 Task: Send an email with the signature Denise Davis with the subject 'Request for a report' and the message 'Please let me know if there are any updates on the status of this project.' from softage.1@softage.net to softage.5@softage.net with an attached document Job_application.pdf and move the email from Sent Items to the folder Patents
Action: Key pressed n
Screenshot: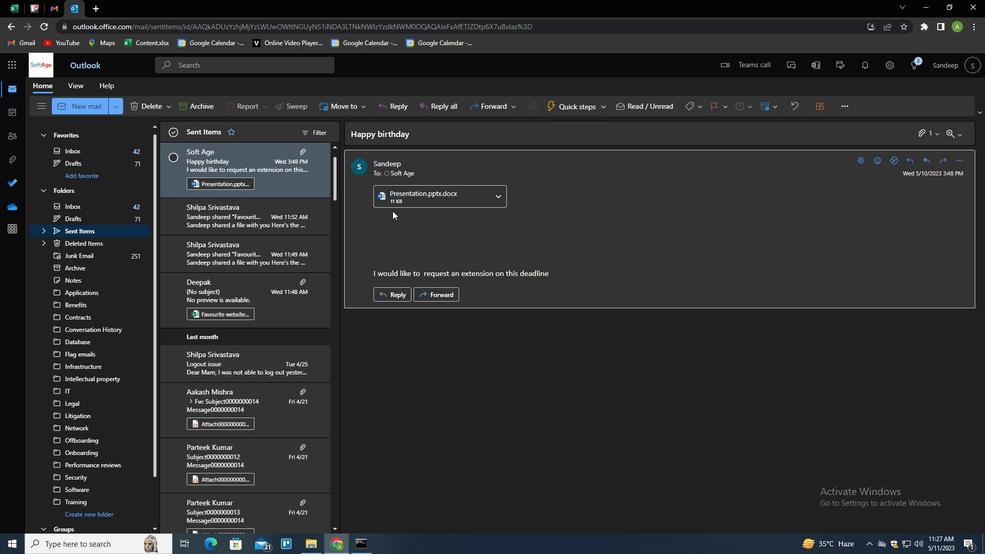 
Action: Mouse moved to (692, 109)
Screenshot: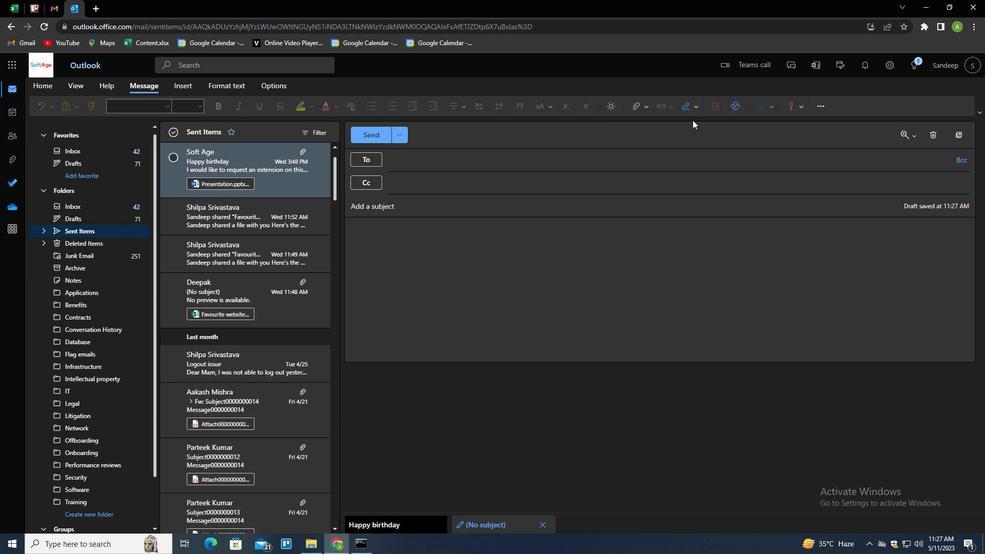 
Action: Mouse pressed left at (692, 109)
Screenshot: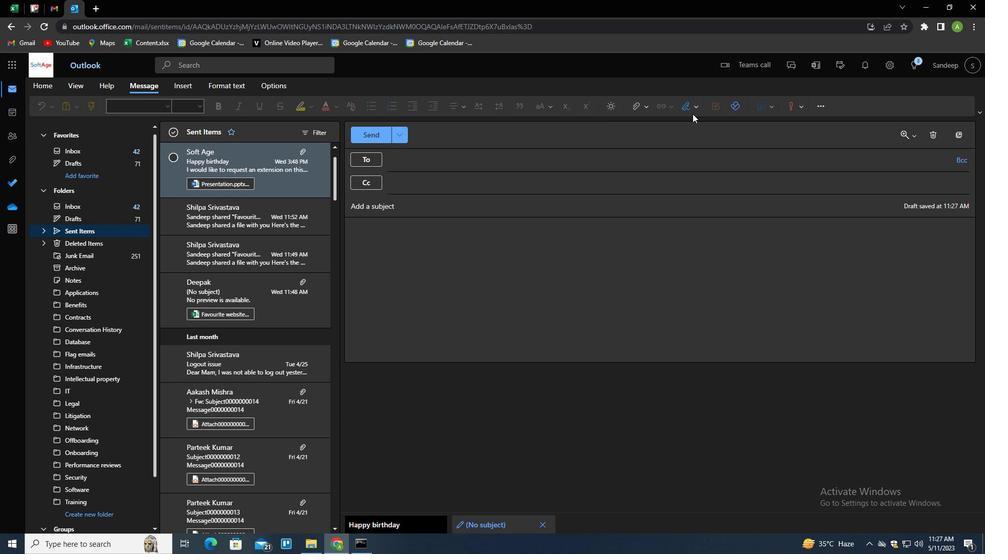 
Action: Mouse moved to (676, 147)
Screenshot: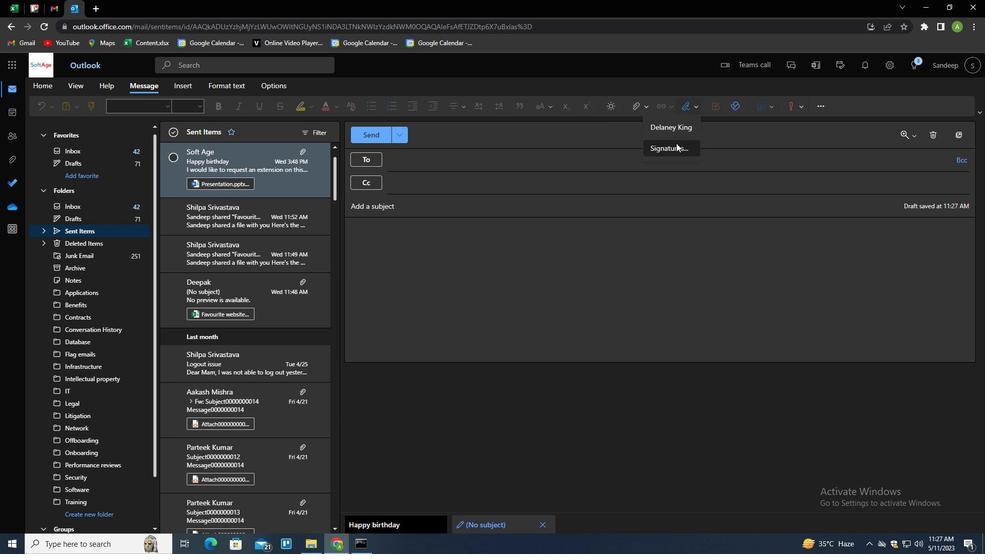 
Action: Mouse pressed left at (676, 147)
Screenshot: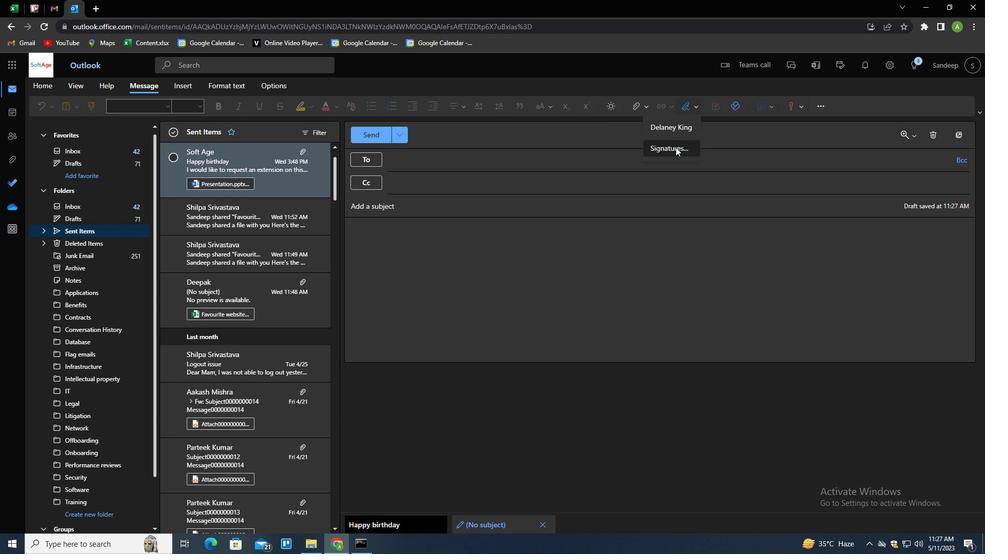 
Action: Mouse moved to (693, 185)
Screenshot: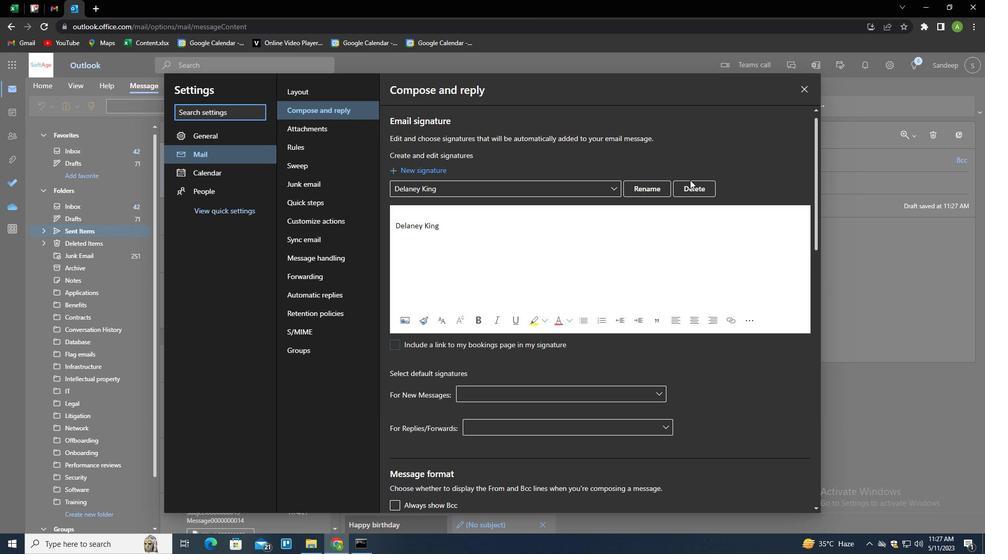 
Action: Mouse pressed left at (693, 185)
Screenshot: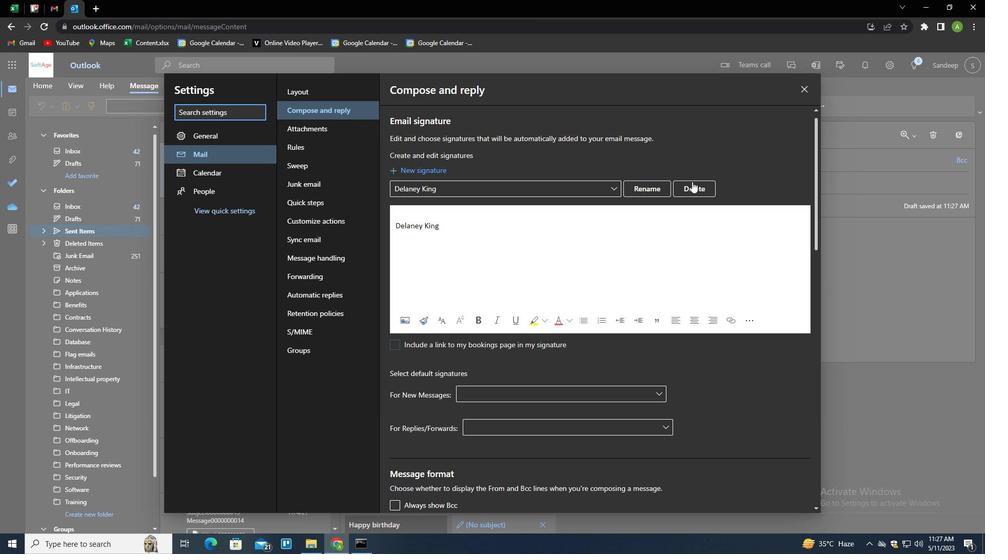 
Action: Mouse pressed left at (693, 185)
Screenshot: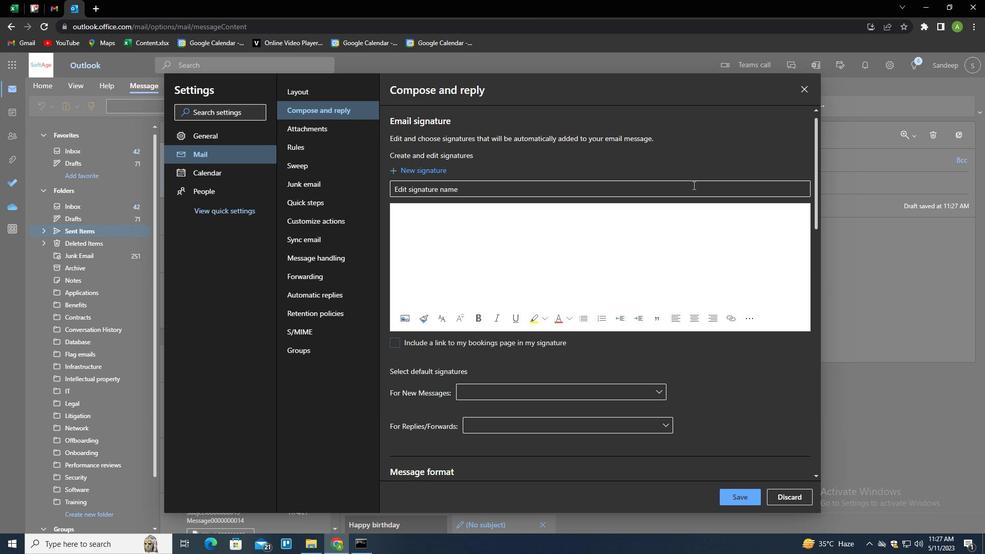 
Action: Key pressed <Key.shift>DENISE<Key.space><Key.shift>DAVIS<Key.tab><Key.shift_r><Key.shift>DENISE<Key.space><Key.shift>DAVIS
Screenshot: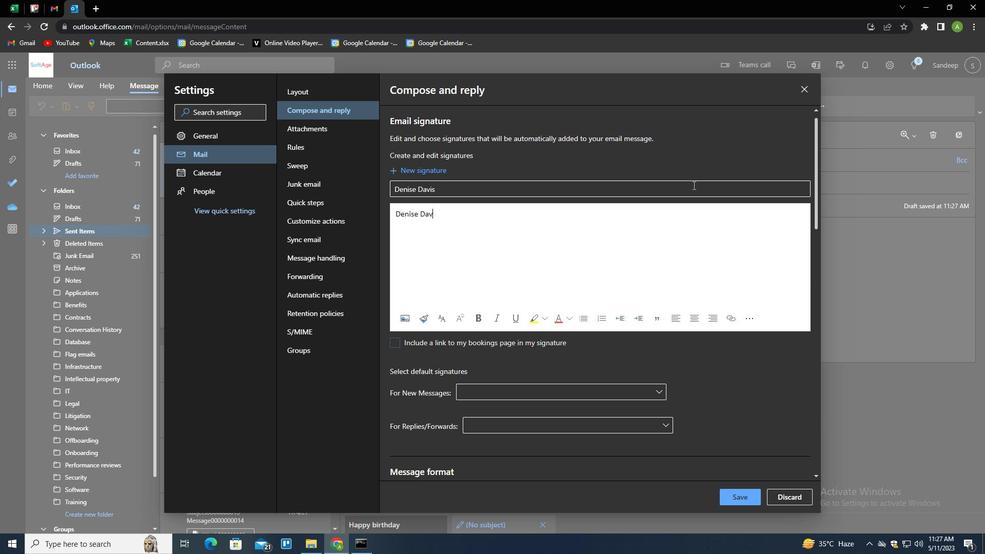 
Action: Mouse moved to (739, 494)
Screenshot: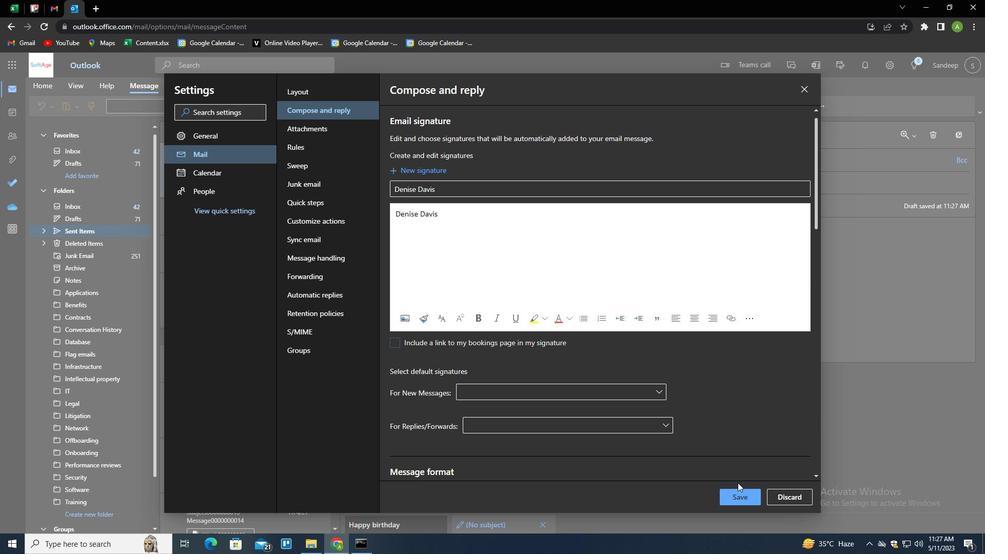 
Action: Mouse pressed left at (739, 494)
Screenshot: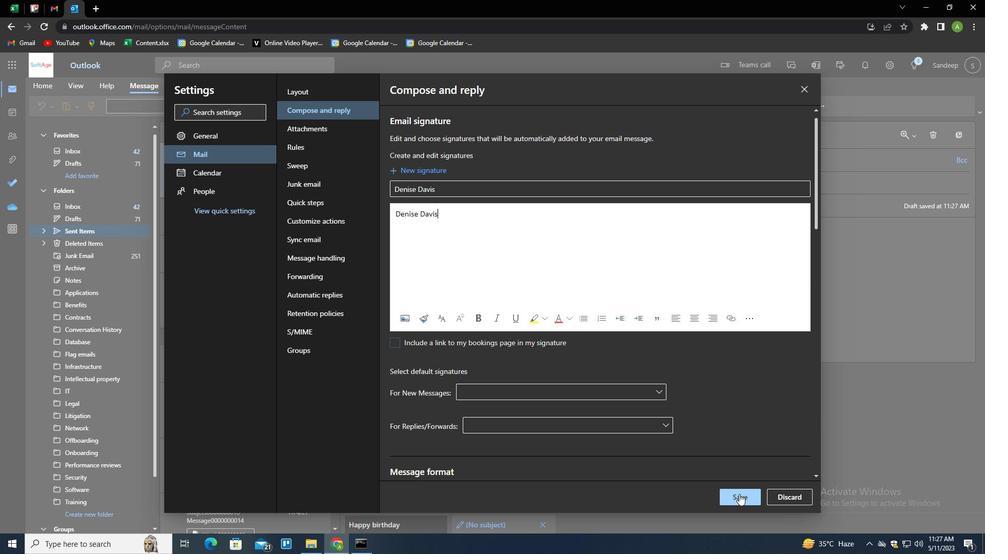 
Action: Mouse moved to (854, 340)
Screenshot: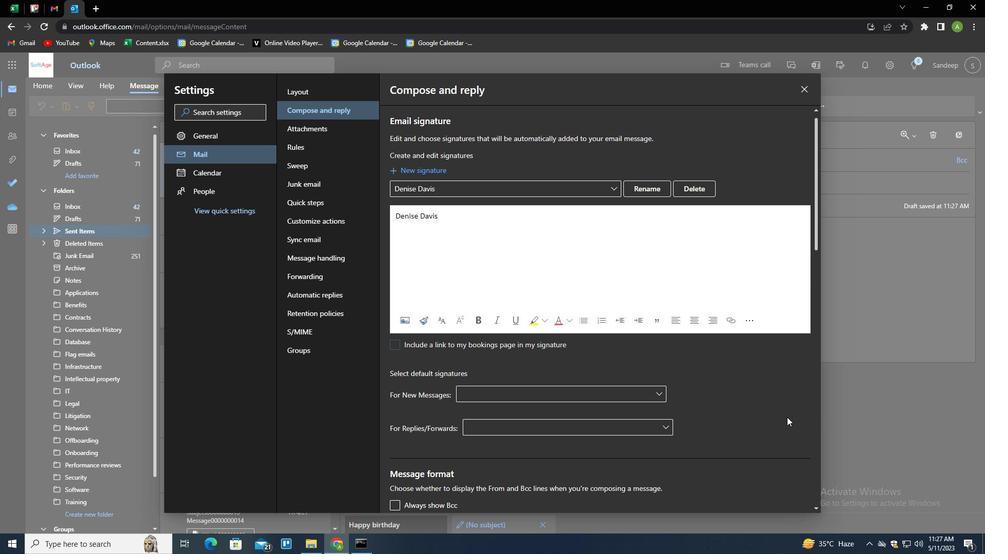 
Action: Mouse pressed left at (854, 340)
Screenshot: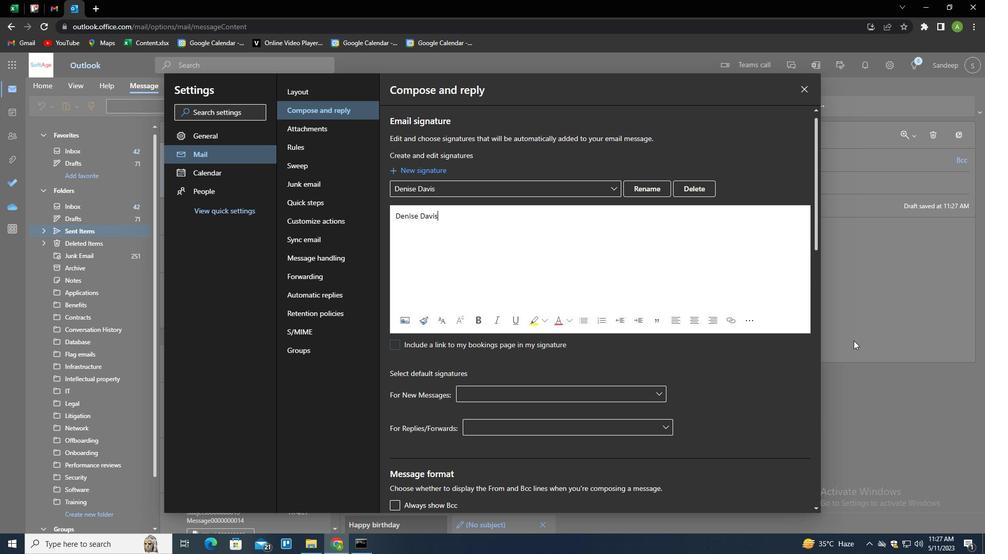 
Action: Mouse moved to (691, 110)
Screenshot: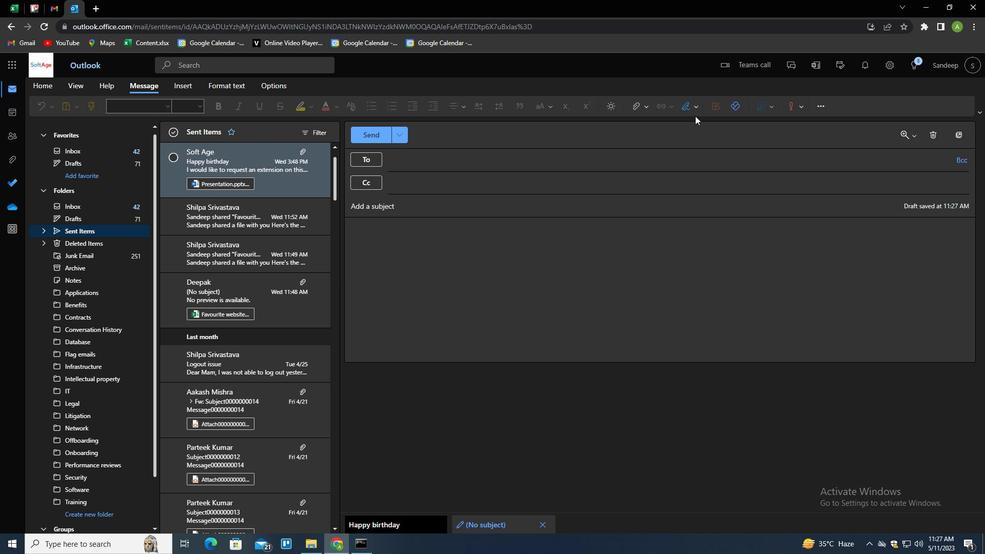
Action: Mouse pressed left at (691, 110)
Screenshot: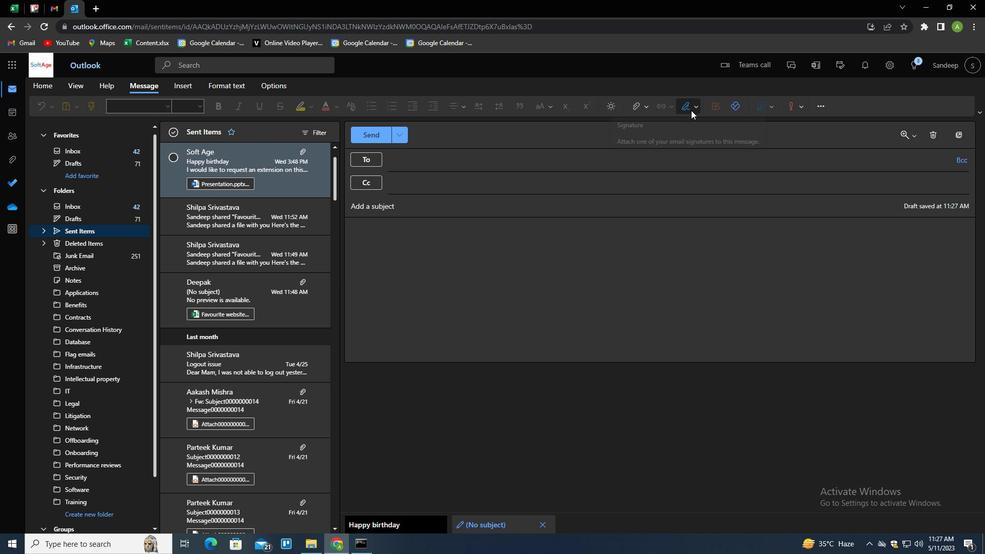 
Action: Mouse moved to (688, 125)
Screenshot: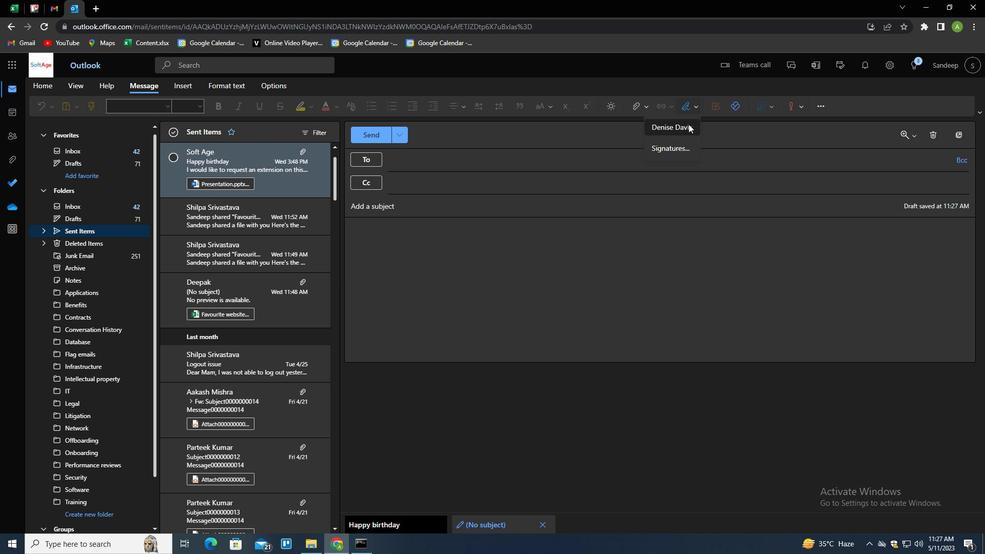 
Action: Mouse pressed left at (688, 125)
Screenshot: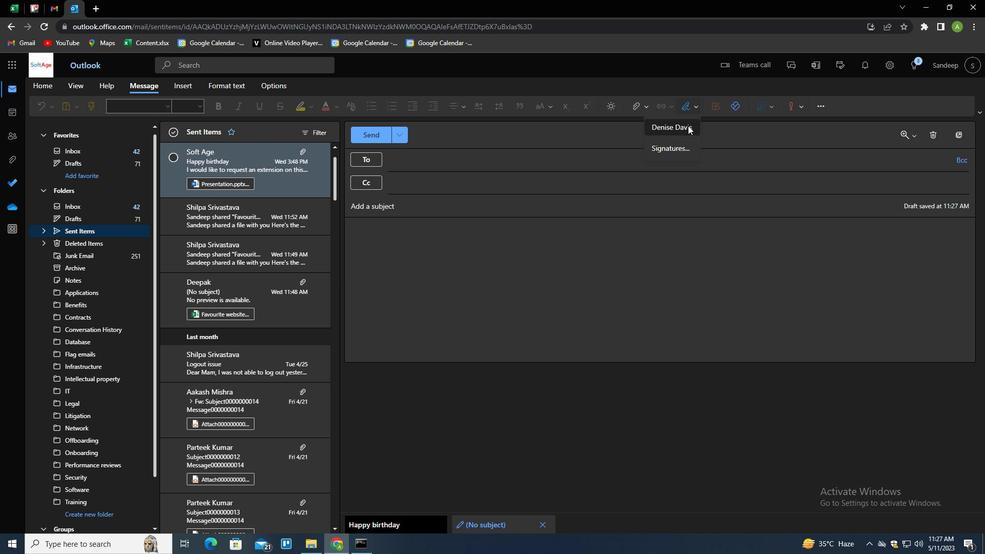
Action: Mouse moved to (508, 206)
Screenshot: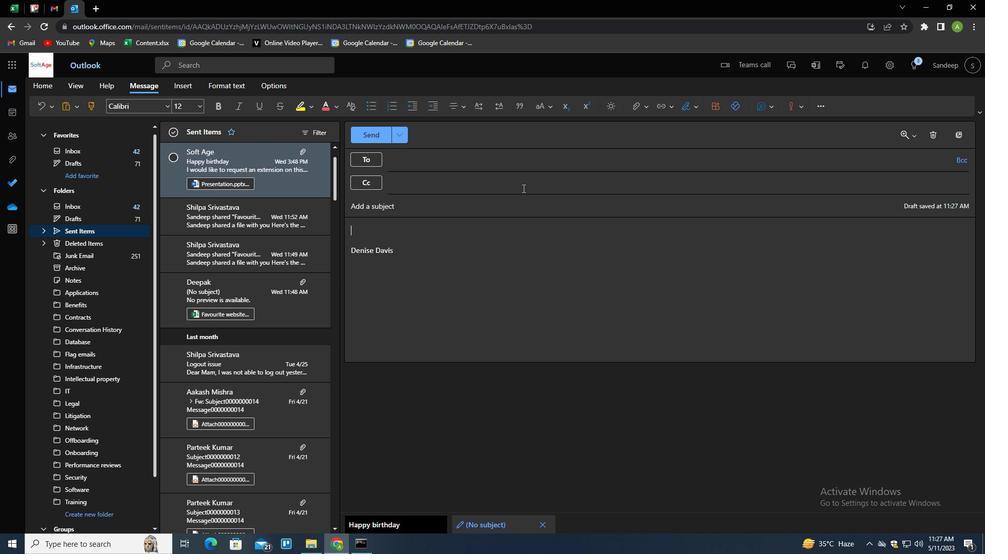 
Action: Mouse pressed left at (508, 206)
Screenshot: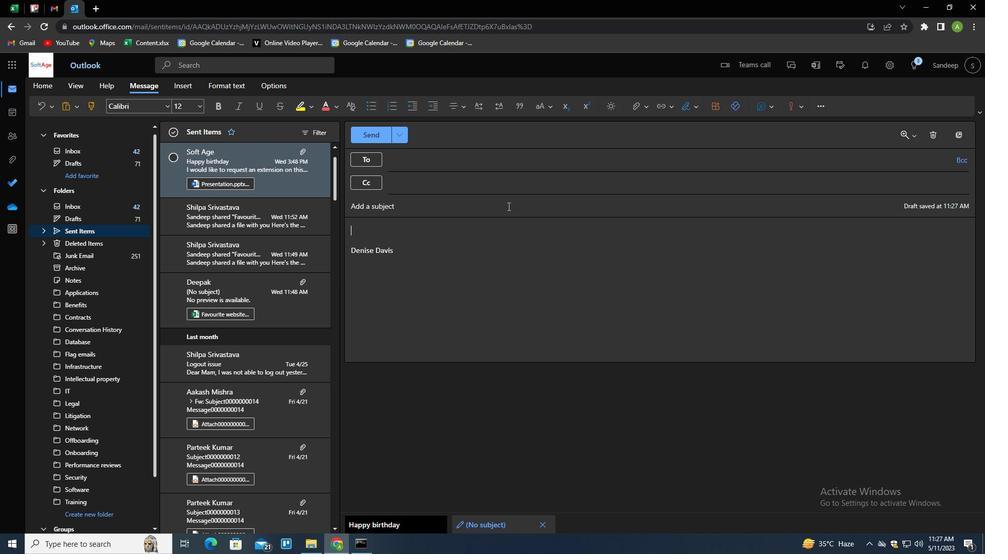 
Action: Key pressed <Key.shift><Key.shift><Key.shift><Key.shift><Key.shift><Key.shift><Key.shift><Key.shift><Key.shift><Key.shift><Key.shift>REQUEST<Key.space>FOR<Key.space>A<Key.space>REPORT
Screenshot: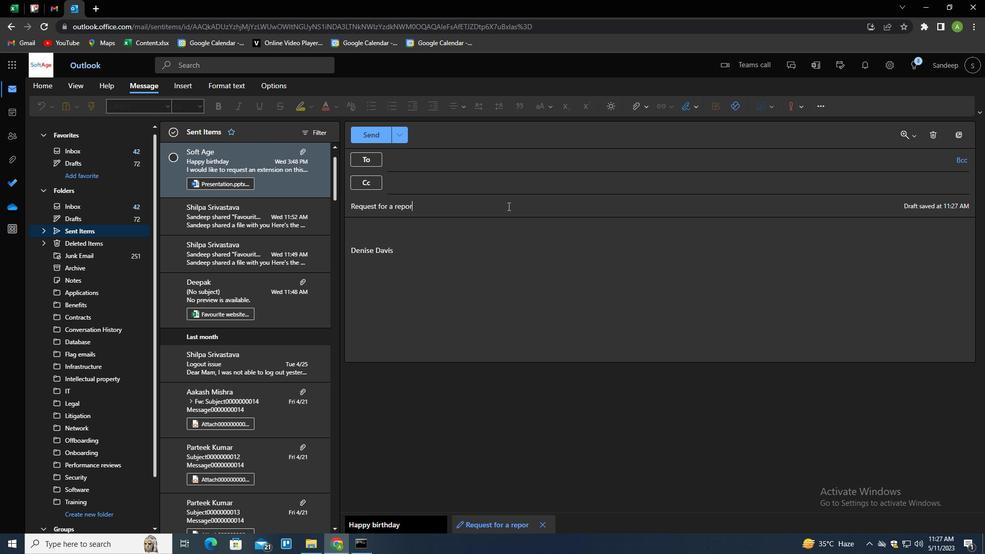 
Action: Mouse moved to (477, 251)
Screenshot: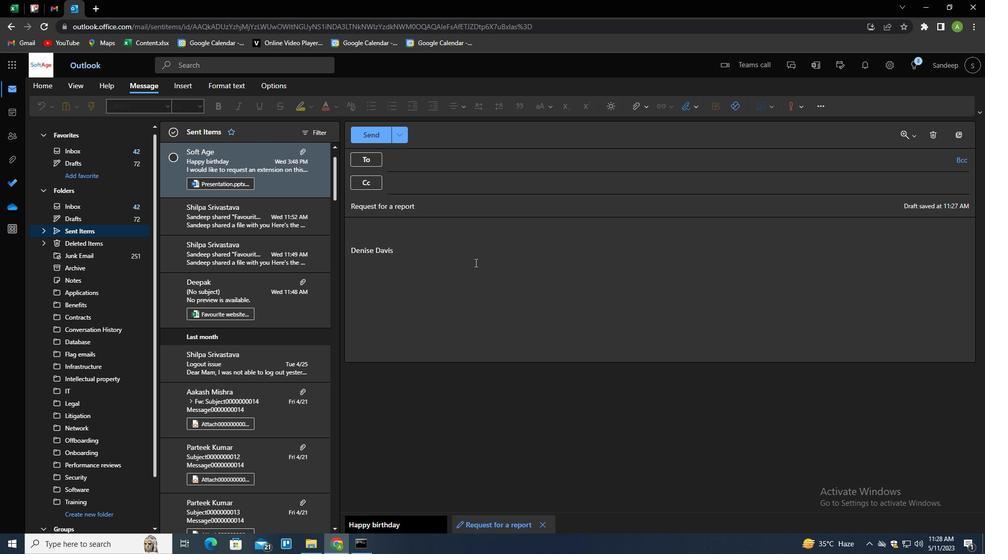 
Action: Mouse pressed left at (477, 251)
Screenshot: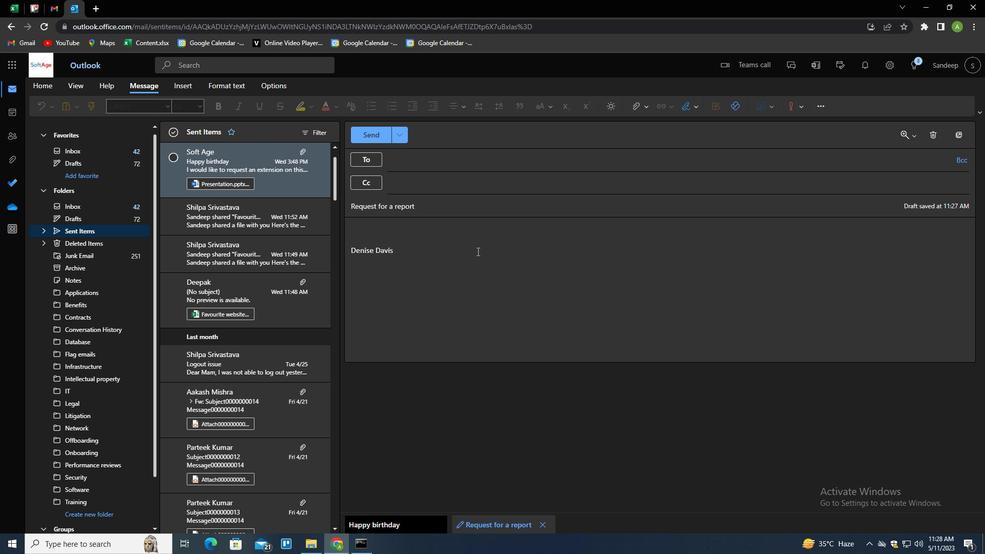 
Action: Key pressed <Key.shift_r><Key.enter><Key.shift>PLEASE<Key.space>LET<Key.space>ME<Key.space>KNOW<Key.space>IT<Key.space>TH<Key.backspace><Key.backspace><Key.backspace><Key.backspace>R<Key.space><Key.backspace><Key.backspace>F<Key.space>THER<Key.space><Key.backspace>E<Key.space>ARE<Key.space>ANY<Key.space>UPDATED<Key.space>ON<Key.space>THE<Key.space>STAS<Key.backspace>TUS<Key.space>OF<Key.space>THIS<Key.space>PROJECT.
Screenshot: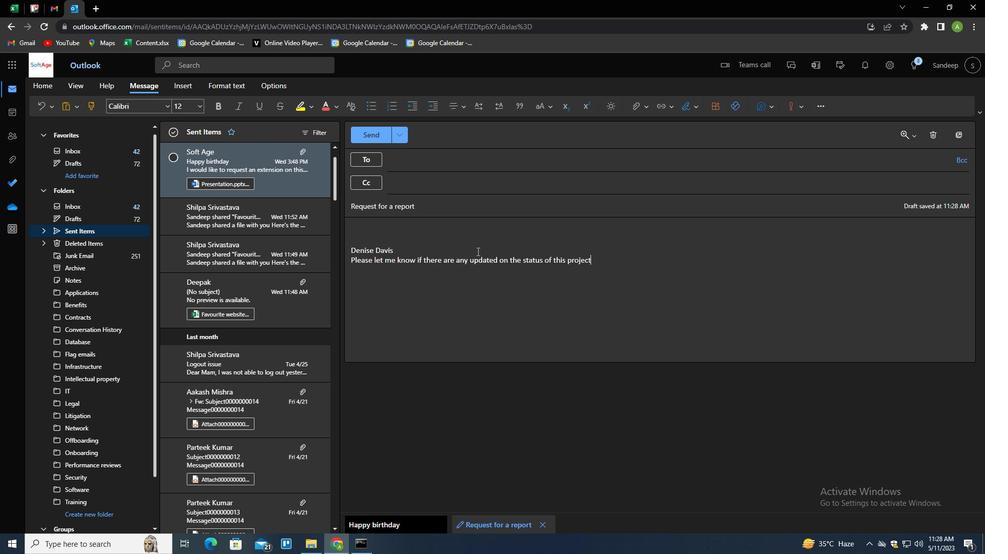 
Action: Mouse moved to (457, 163)
Screenshot: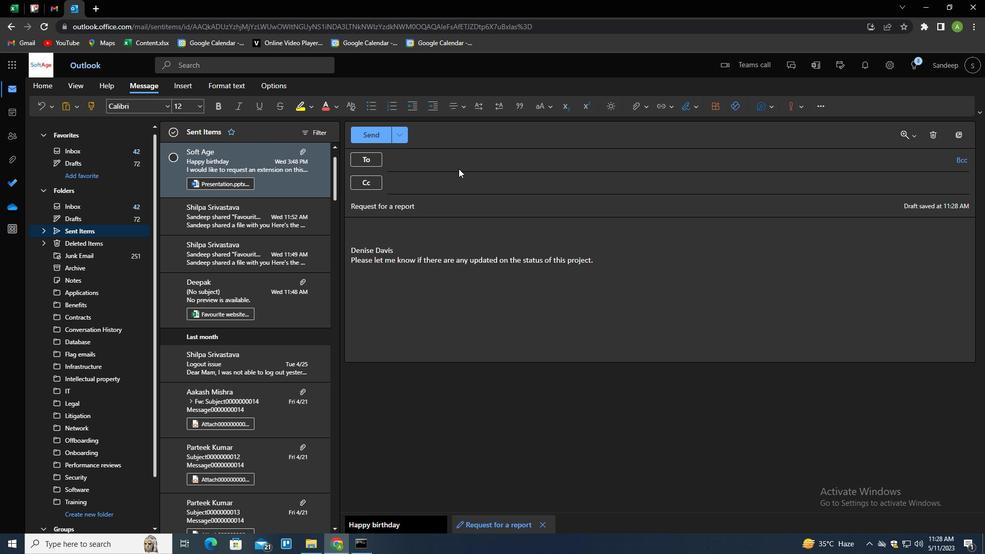 
Action: Mouse pressed left at (457, 163)
Screenshot: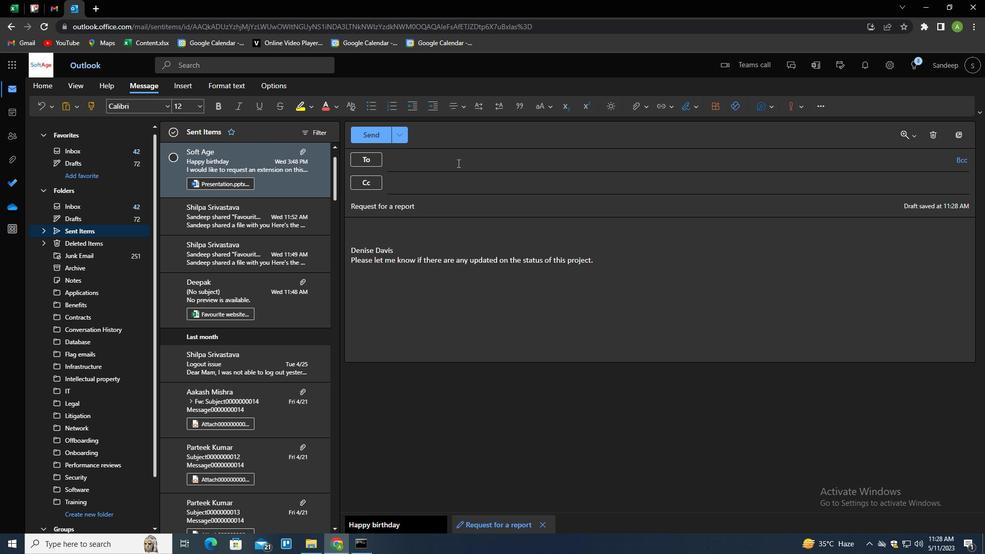 
Action: Key pressed SOFTAGE.5<Key.shift>@SOFTAGE.NET<Key.enter>
Screenshot: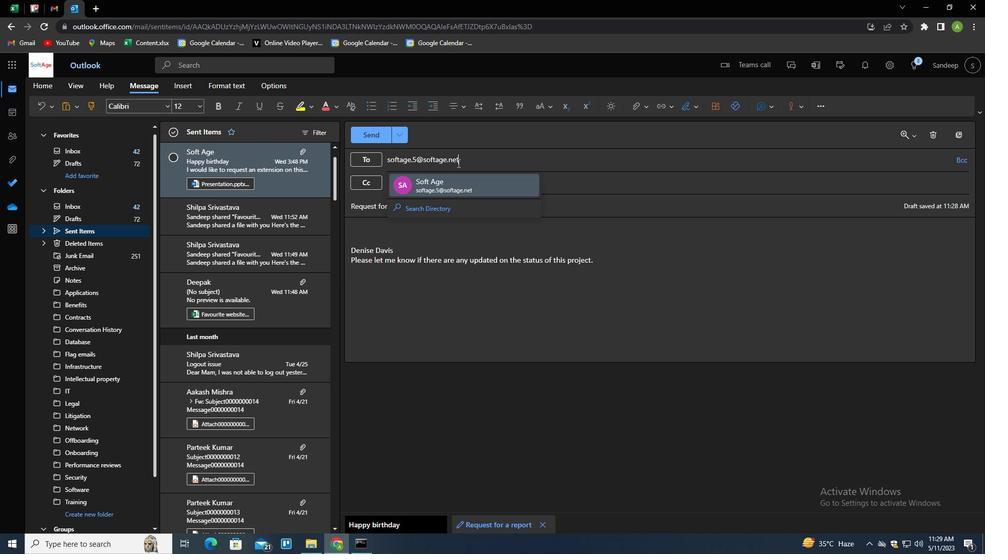 
Action: Mouse moved to (641, 108)
Screenshot: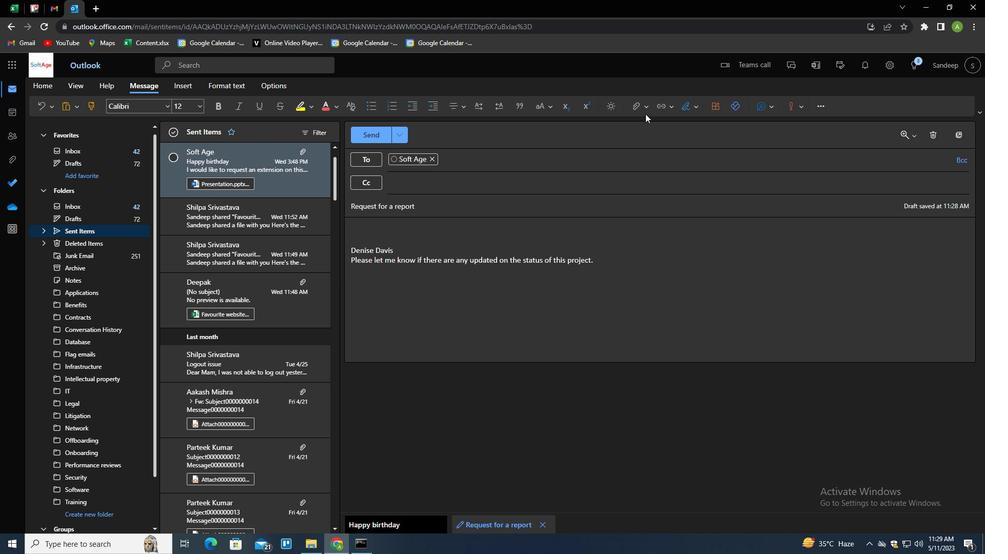 
Action: Mouse pressed left at (641, 108)
Screenshot: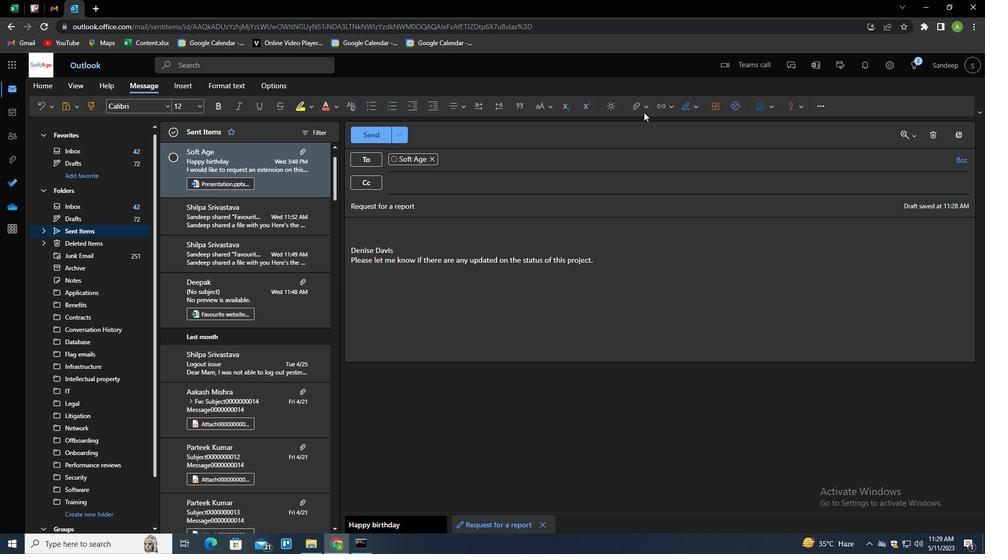 
Action: Mouse moved to (605, 129)
Screenshot: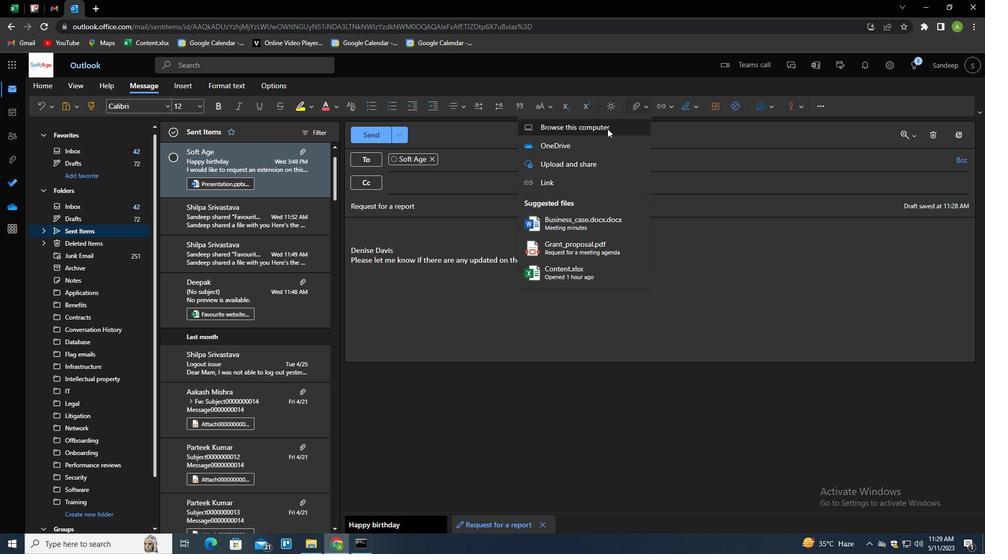 
Action: Mouse pressed left at (605, 129)
Screenshot: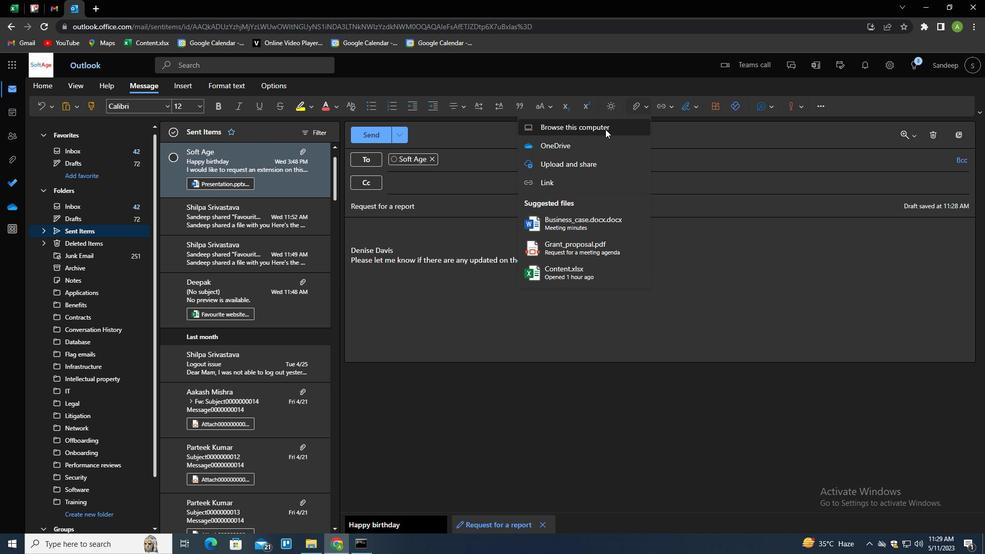 
Action: Mouse moved to (144, 90)
Screenshot: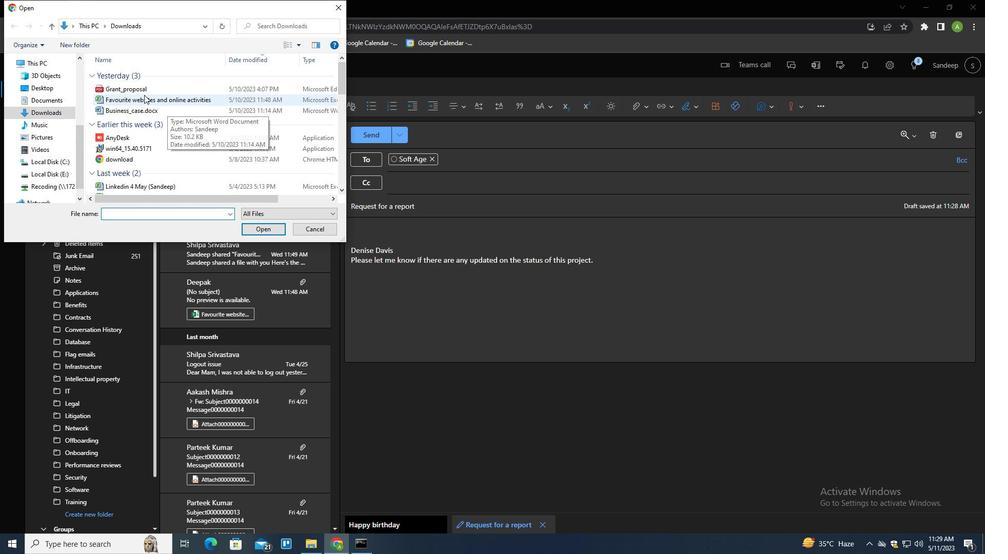 
Action: Mouse pressed left at (144, 90)
Screenshot: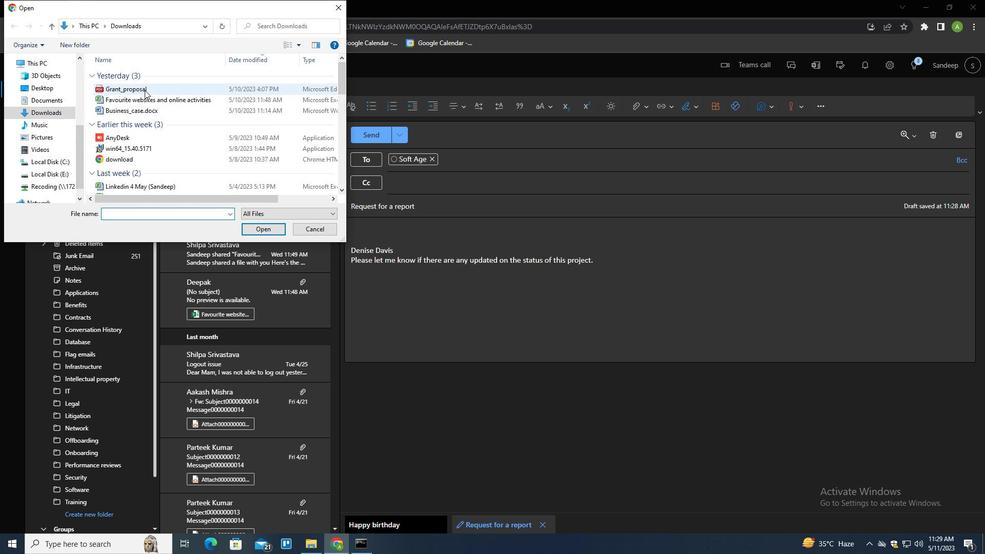 
Action: Key pressed <Key.f2><Key.shift><Key.shift><Key.shift><Key.shift>JOB<Key.shift>_APPLICATION.PDF<Key.enter>
Screenshot: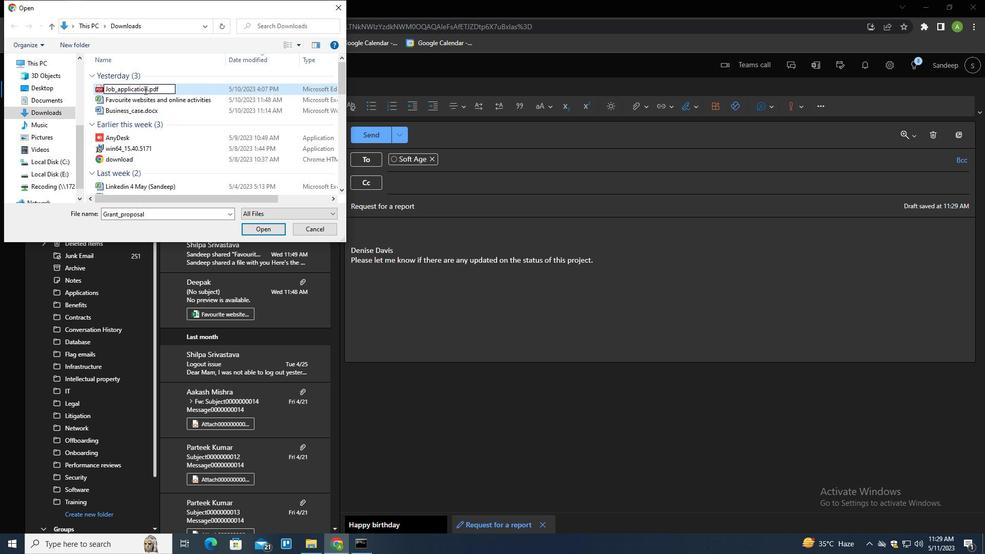 
Action: Mouse pressed left at (144, 90)
Screenshot: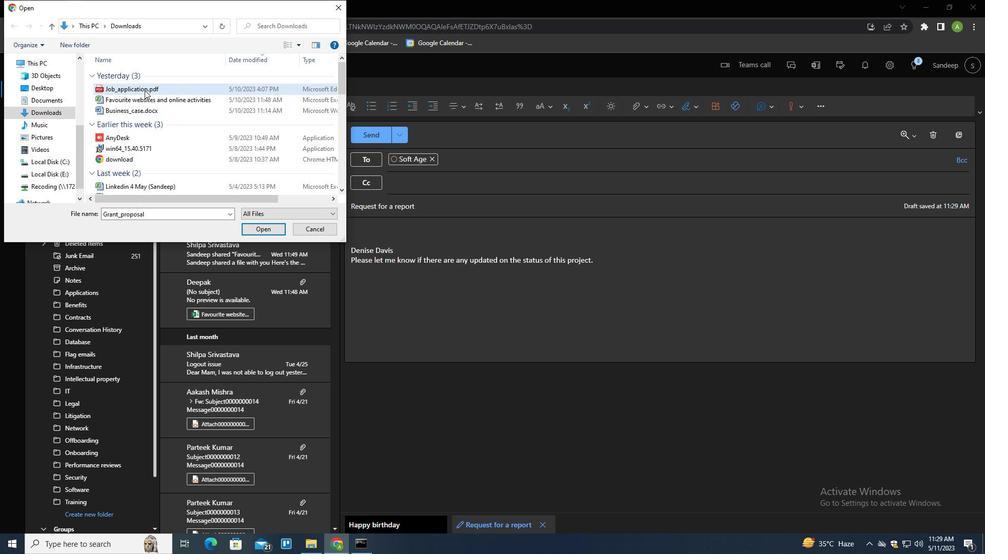 
Action: Mouse moved to (257, 228)
Screenshot: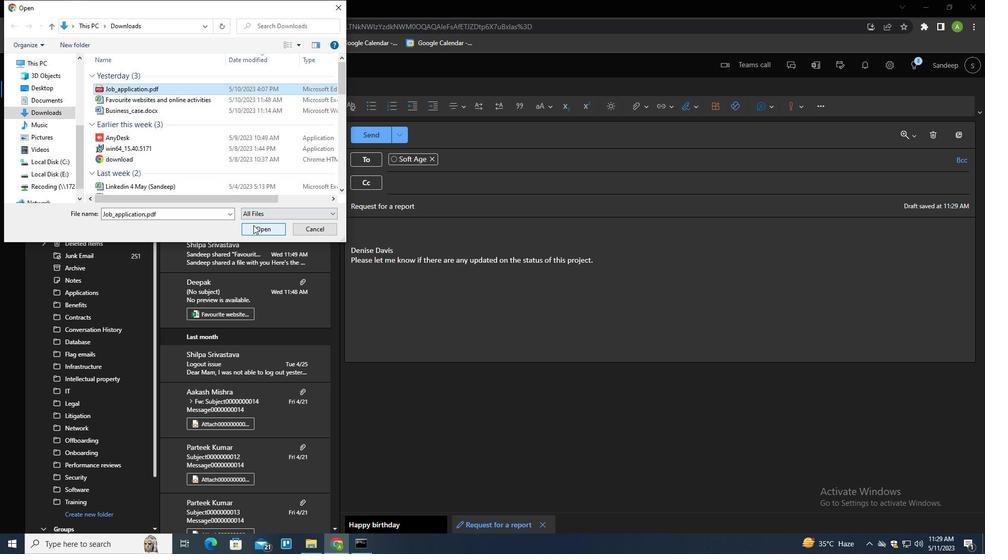 
Action: Mouse pressed left at (257, 228)
Screenshot: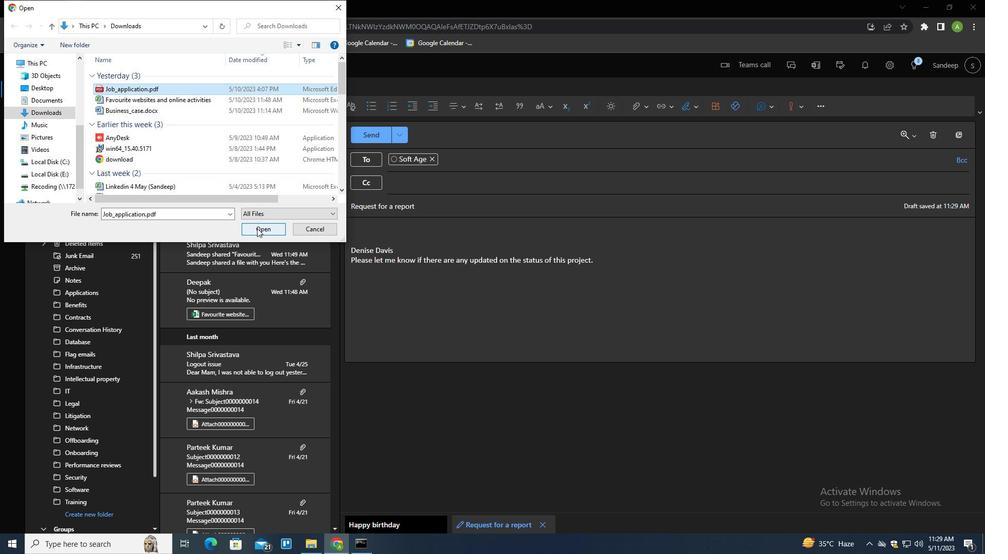 
Action: Mouse moved to (369, 131)
Screenshot: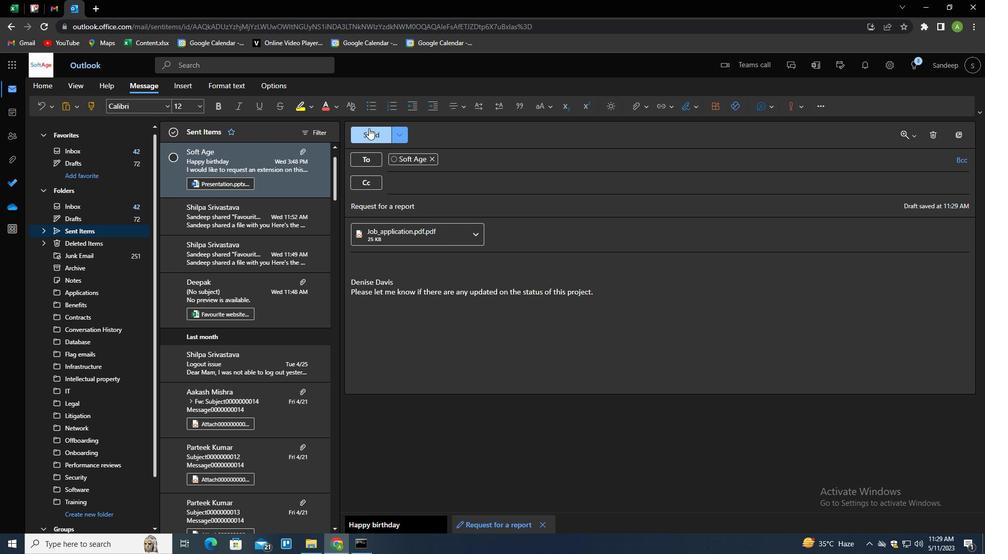 
Action: Mouse pressed left at (369, 131)
Screenshot: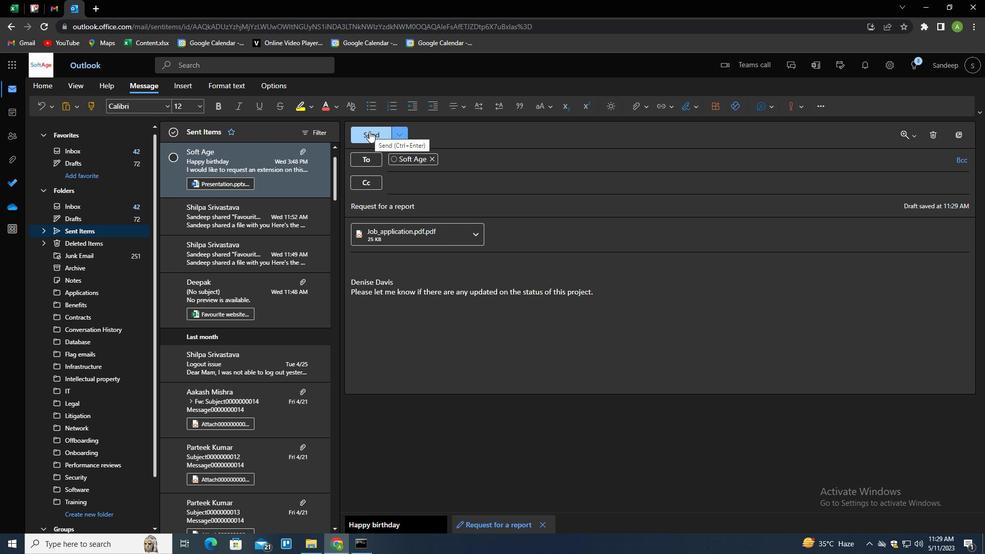 
Action: Mouse moved to (102, 513)
Screenshot: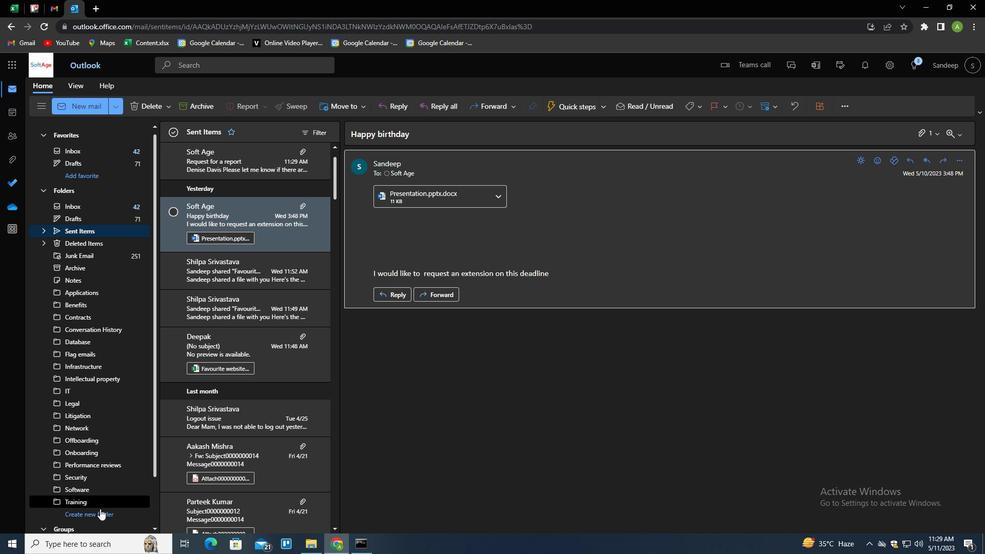 
Action: Mouse pressed left at (102, 513)
Screenshot: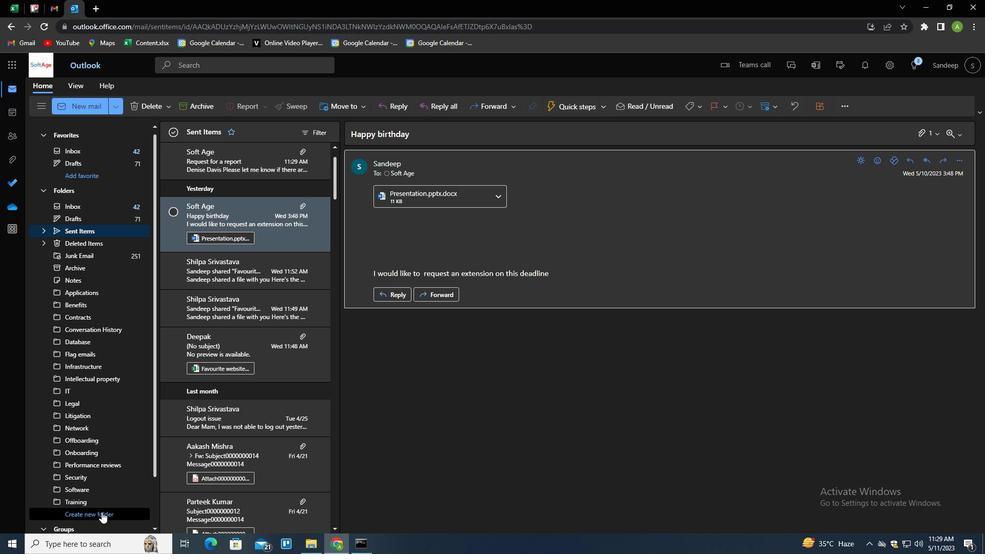 
Action: Key pressed <Key.shift>PATENTS<Key.enter>
Screenshot: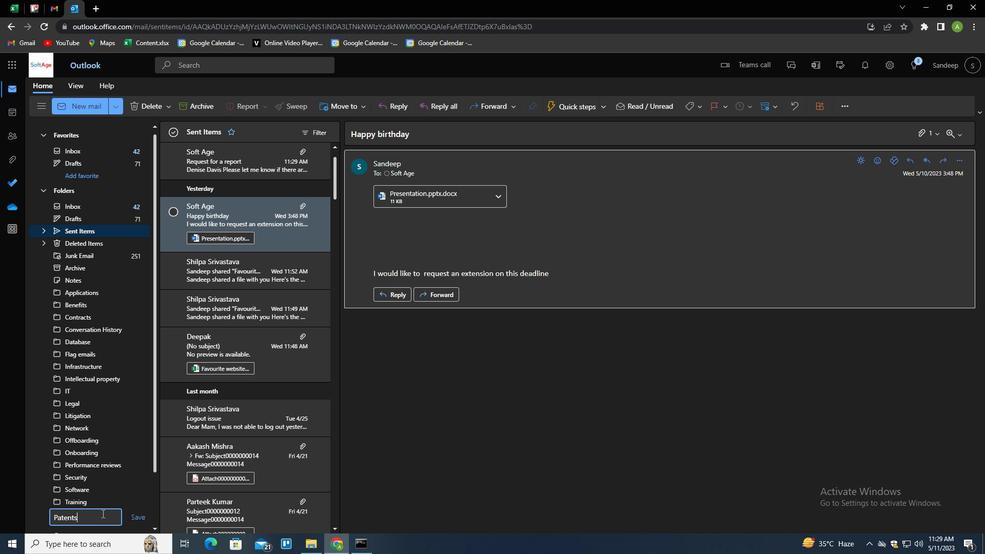 
Action: Mouse moved to (97, 230)
Screenshot: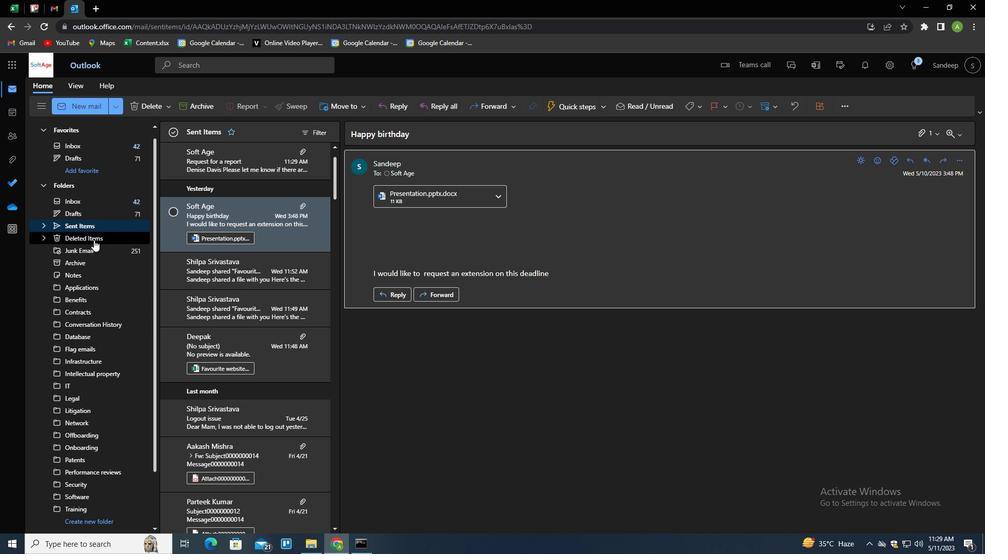 
Action: Mouse pressed left at (97, 230)
Screenshot: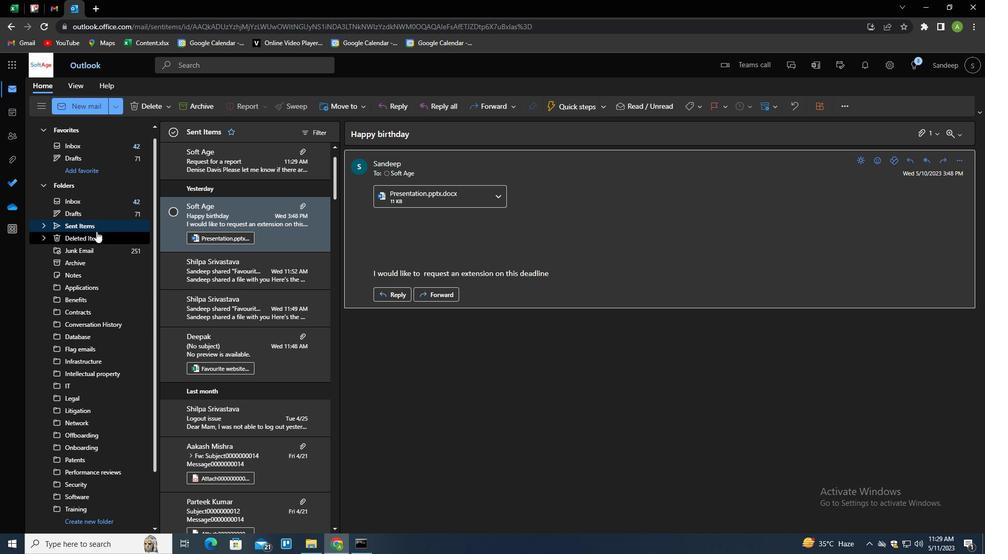
Action: Mouse moved to (235, 160)
Screenshot: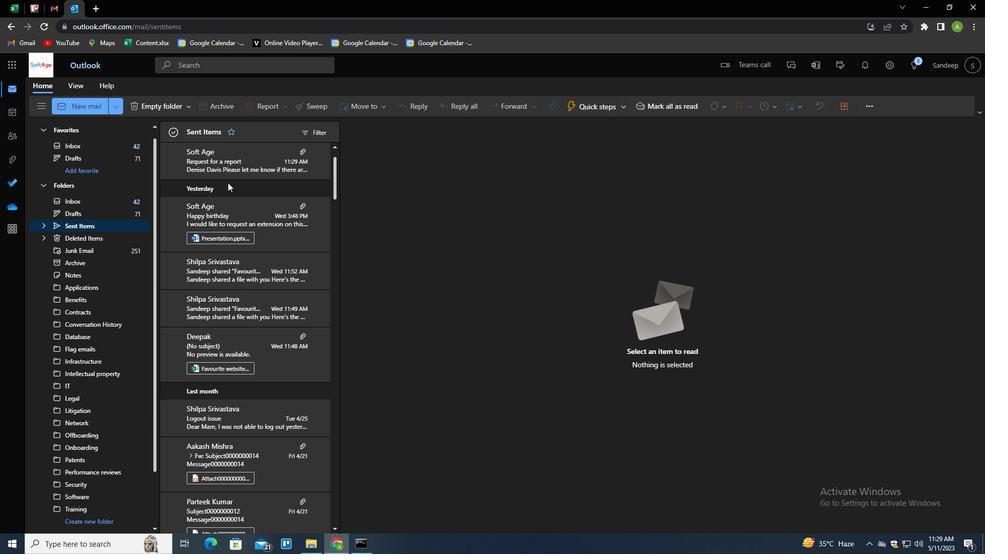 
Action: Mouse pressed right at (235, 160)
Screenshot: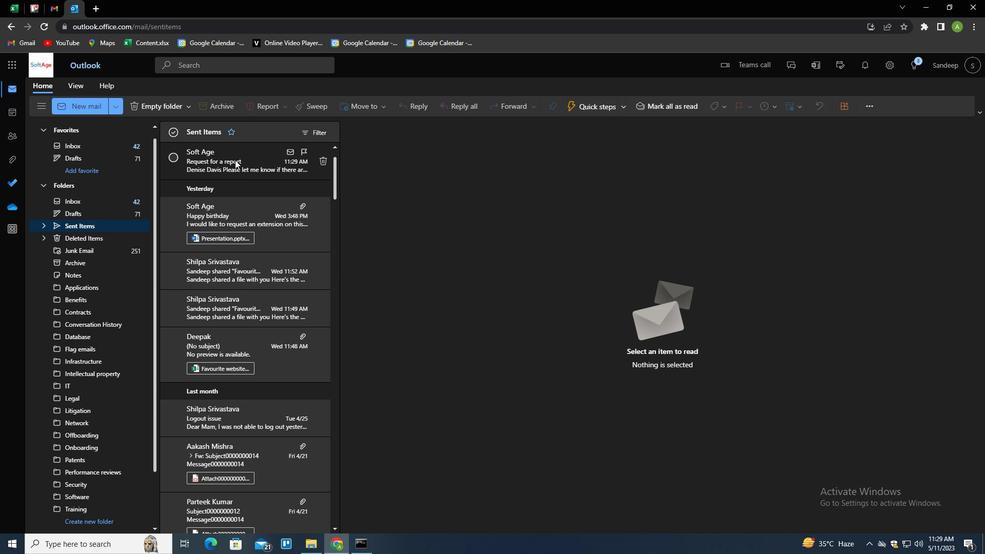 
Action: Mouse moved to (257, 205)
Screenshot: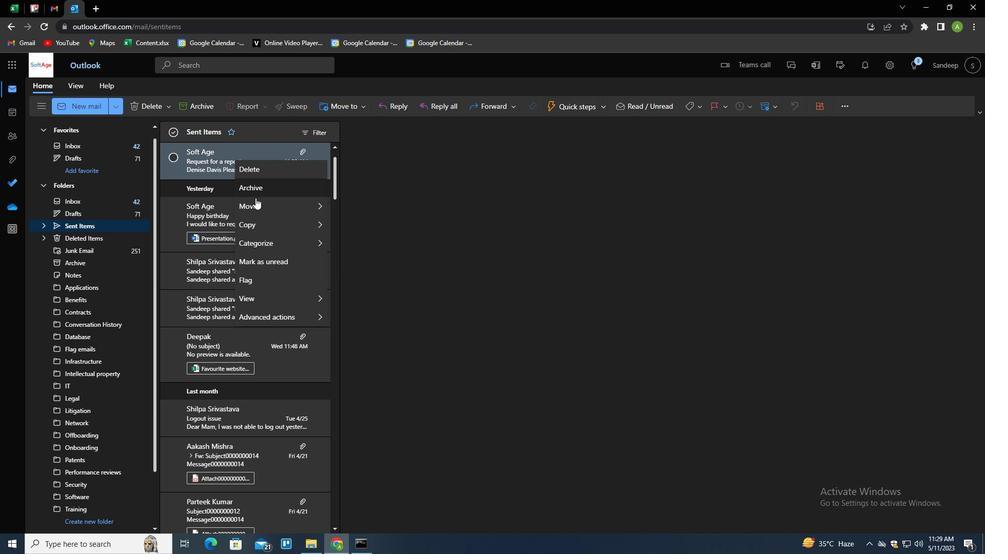 
Action: Mouse pressed left at (257, 205)
Screenshot: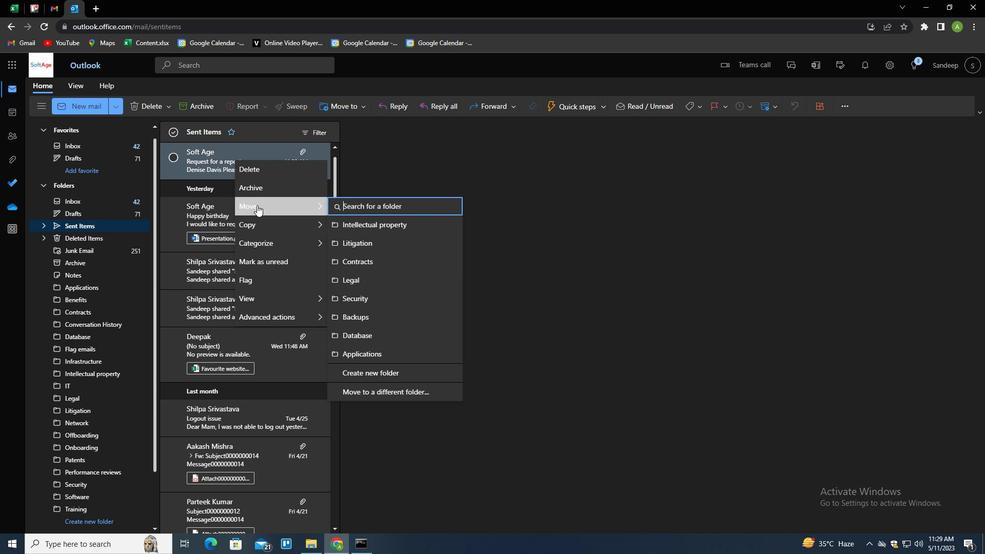 
Action: Mouse moved to (362, 204)
Screenshot: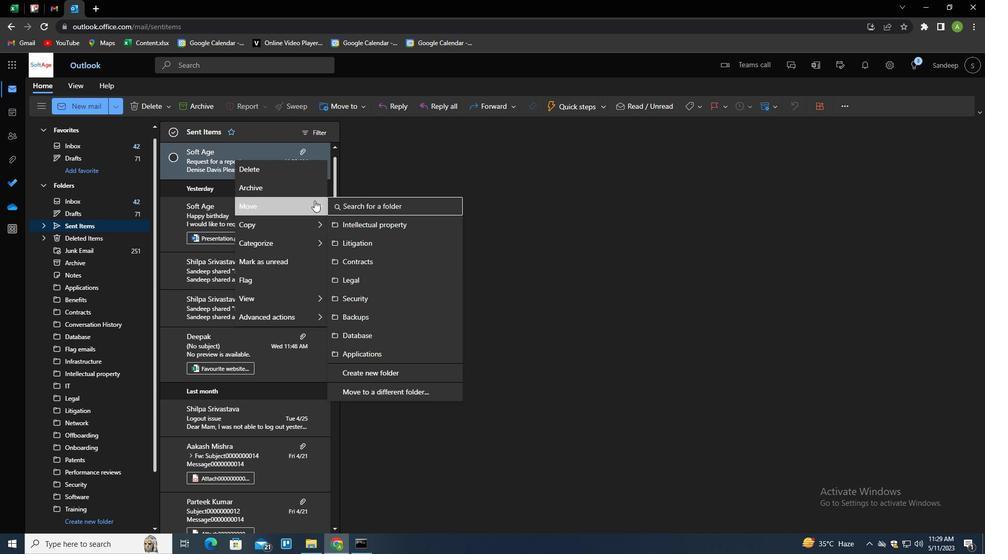 
Action: Mouse pressed left at (362, 204)
Screenshot: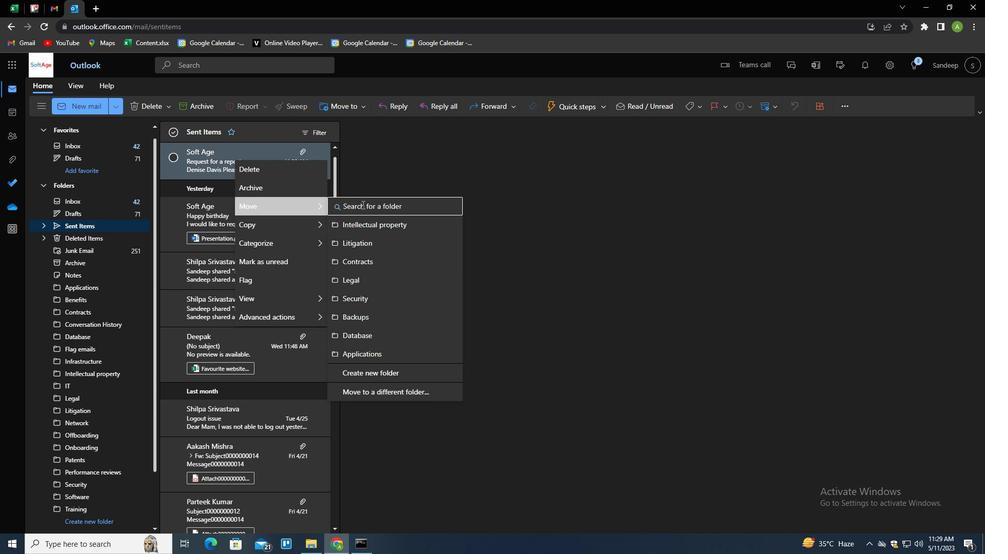 
Action: Mouse moved to (298, 210)
Screenshot: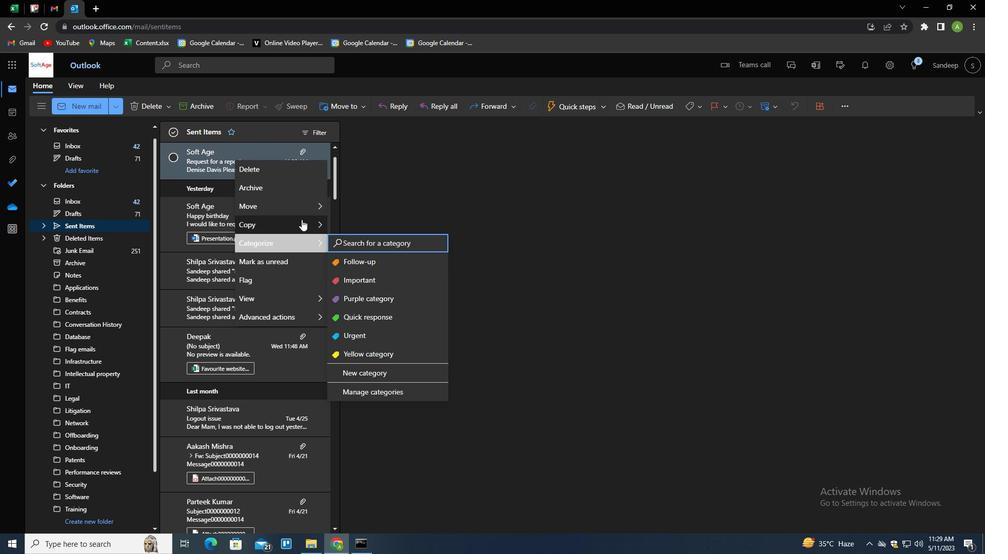 
Action: Mouse pressed left at (298, 210)
Screenshot: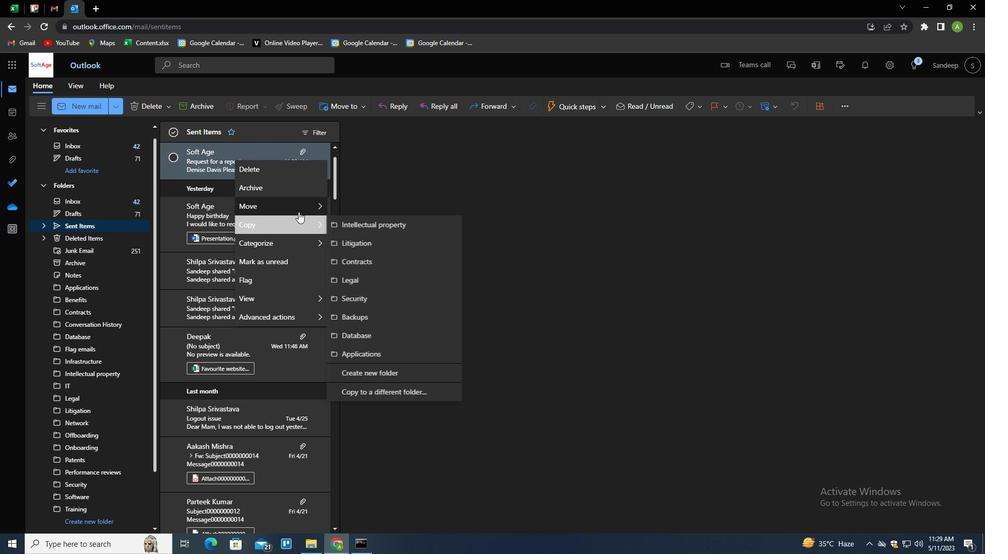 
Action: Mouse moved to (359, 206)
Screenshot: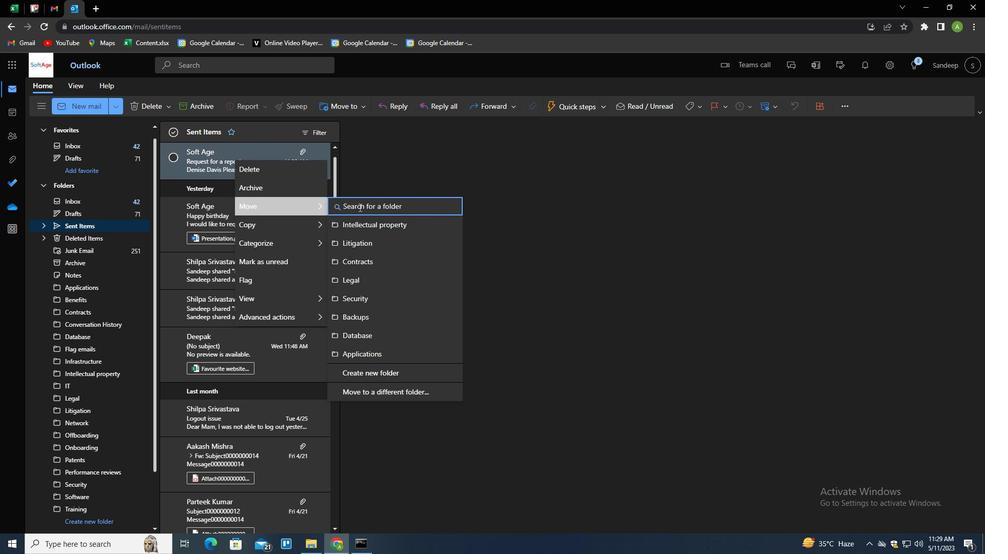 
Action: Mouse pressed left at (359, 206)
Screenshot: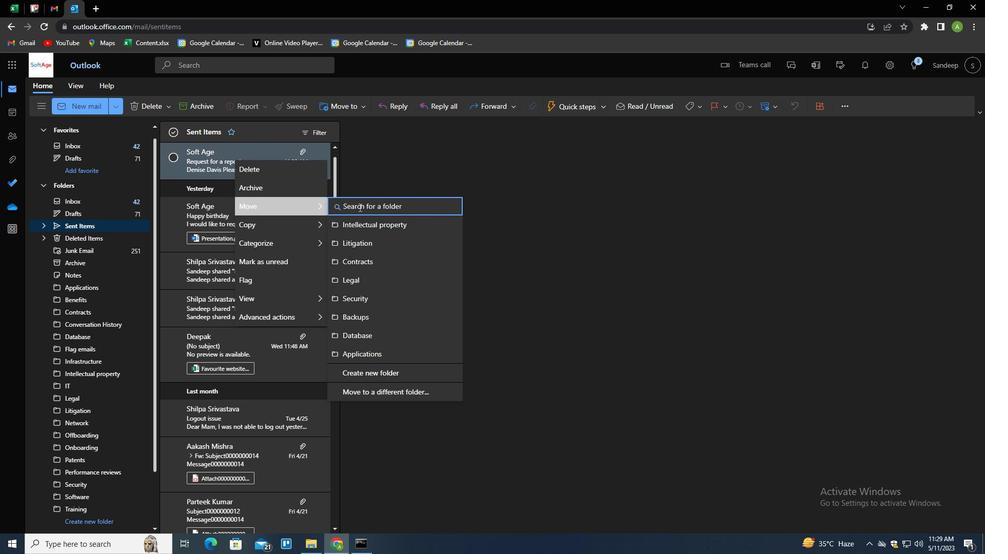 
Action: Key pressed <Key.shift>PATENTS<Key.down><Key.enter>
Screenshot: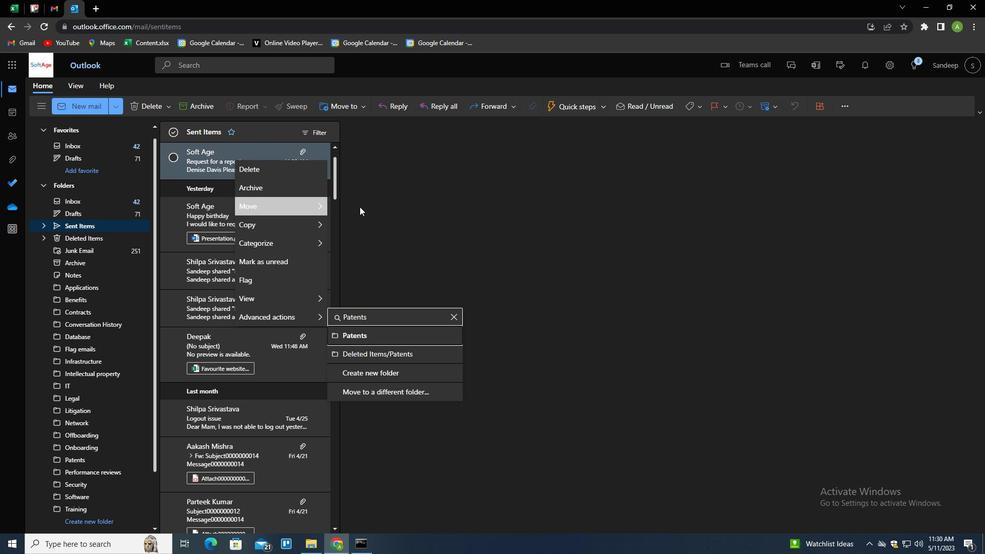 
